 Task: Rename the powershell to "Powerlift".
Action: Mouse moved to (222, 5)
Screenshot: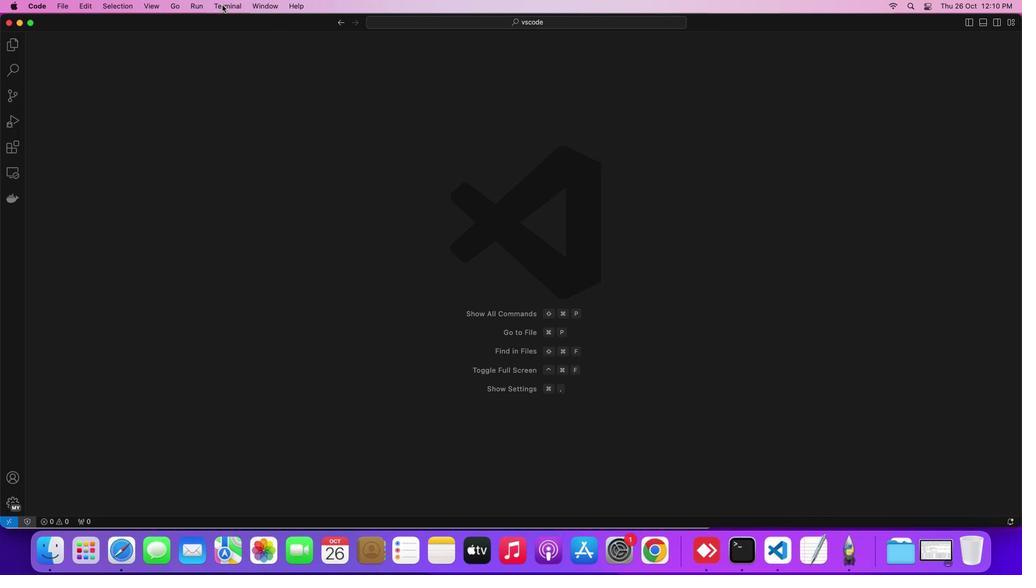 
Action: Mouse pressed left at (222, 5)
Screenshot: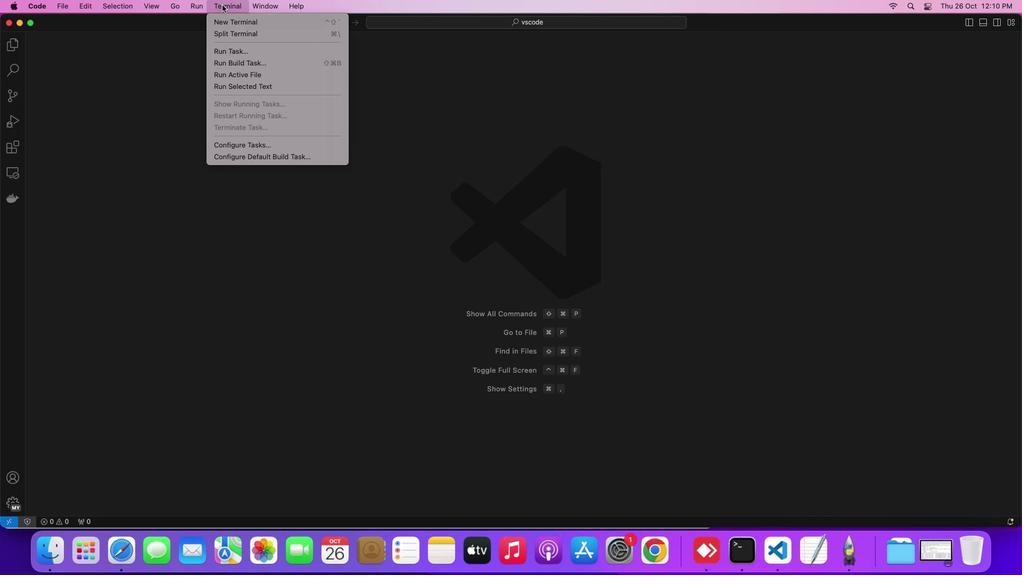 
Action: Mouse moved to (224, 20)
Screenshot: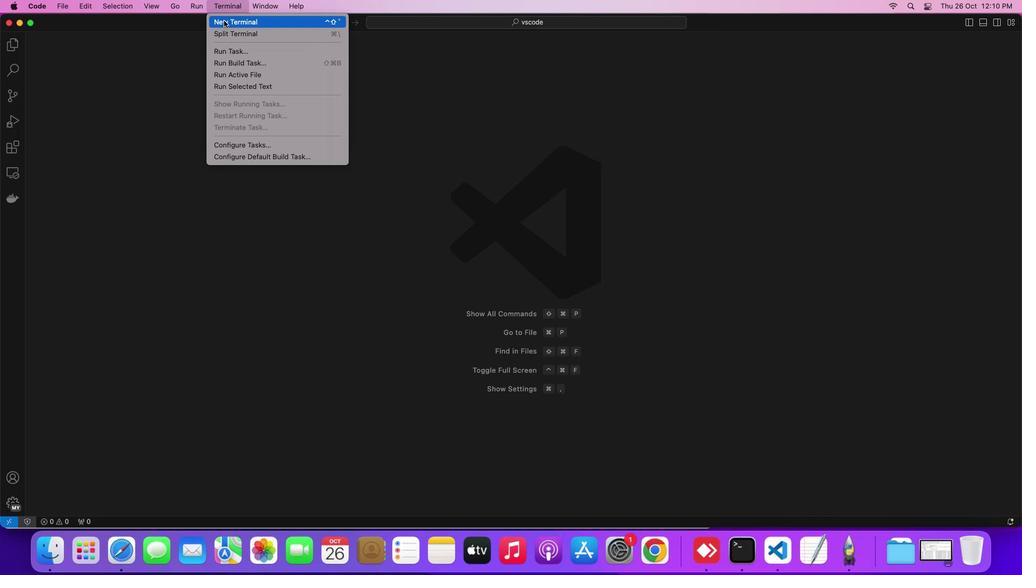 
Action: Mouse pressed left at (224, 20)
Screenshot: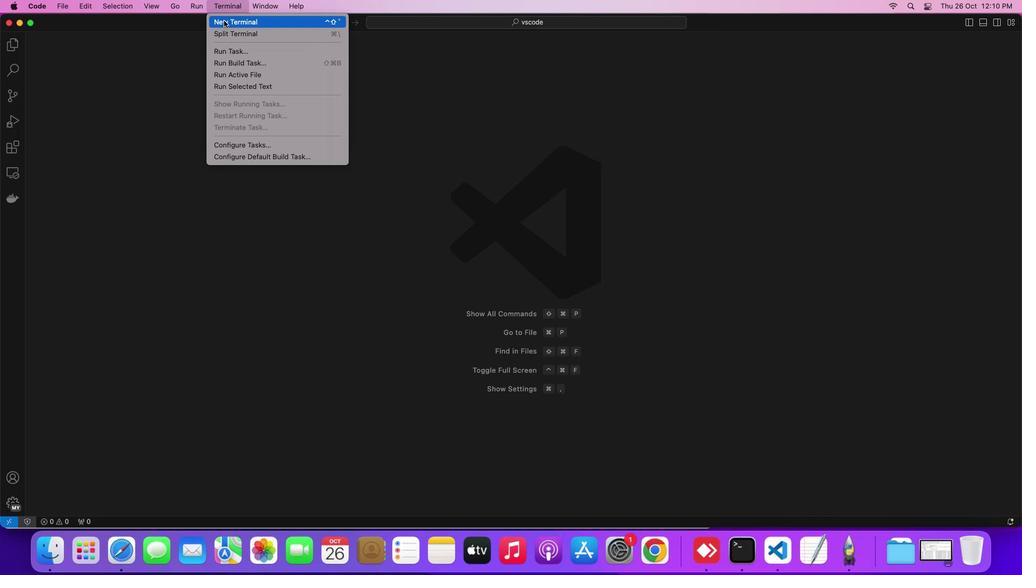 
Action: Mouse moved to (871, 319)
Screenshot: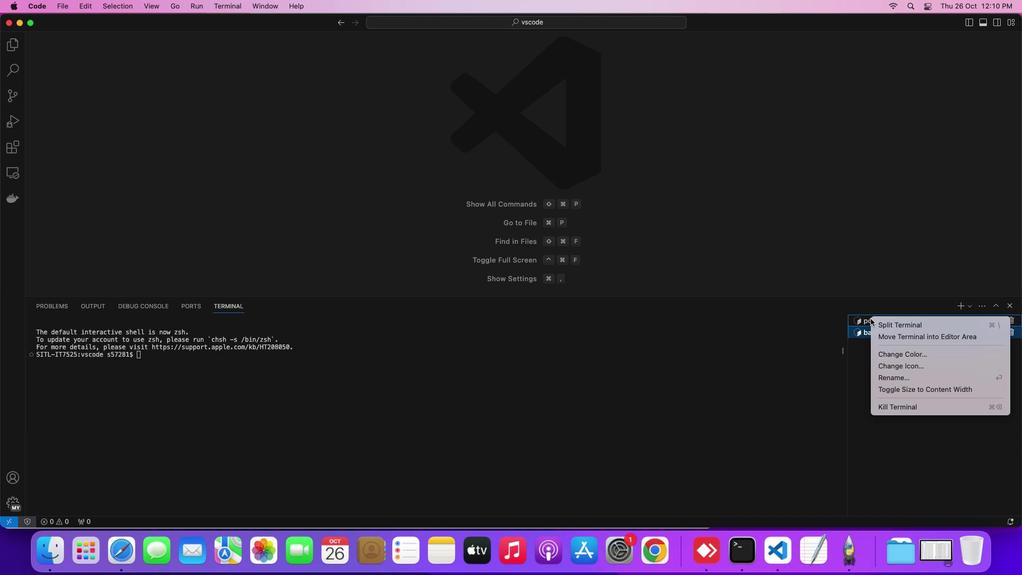 
Action: Mouse pressed right at (871, 319)
Screenshot: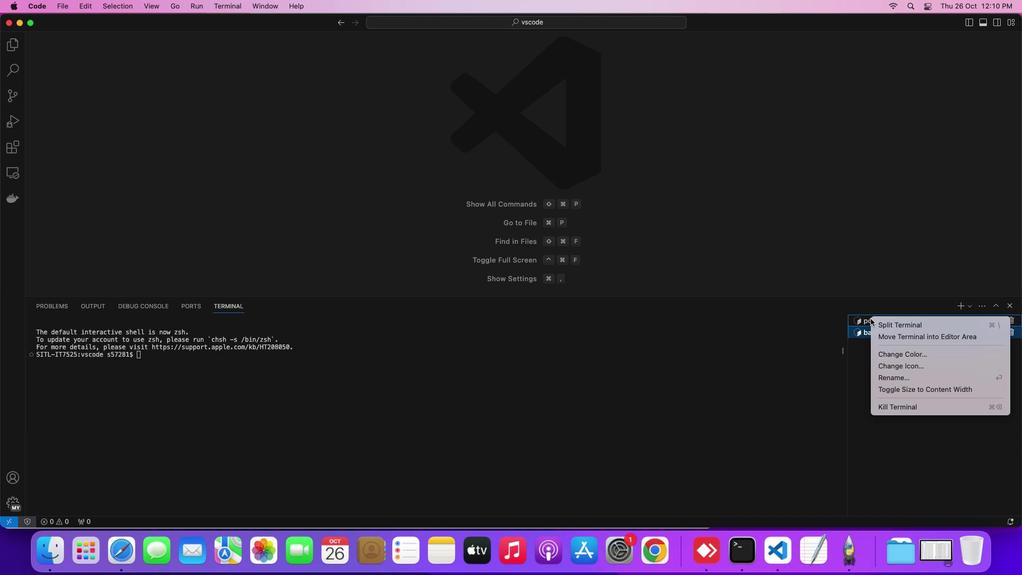 
Action: Mouse moved to (891, 377)
Screenshot: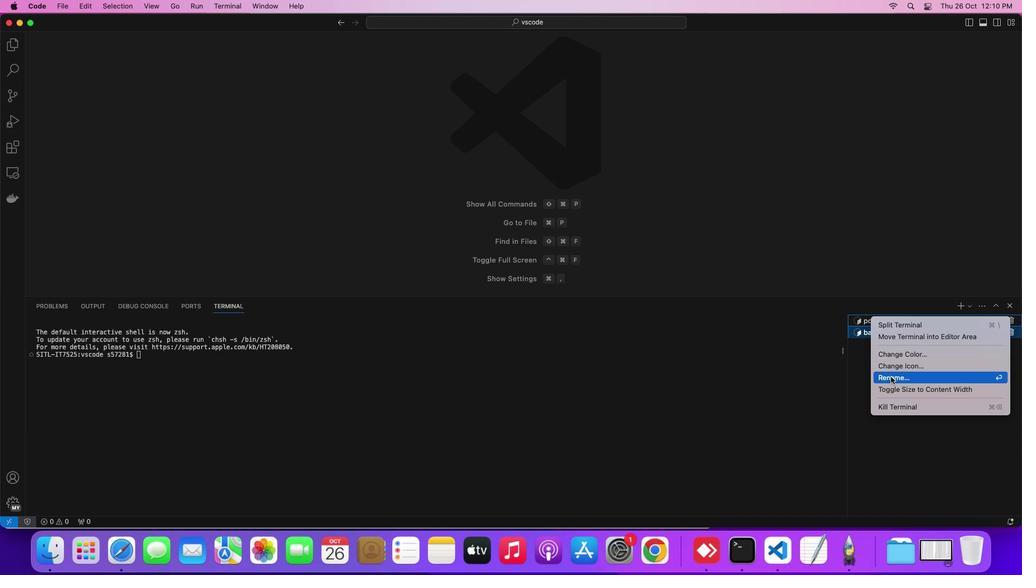 
Action: Mouse pressed left at (891, 377)
Screenshot: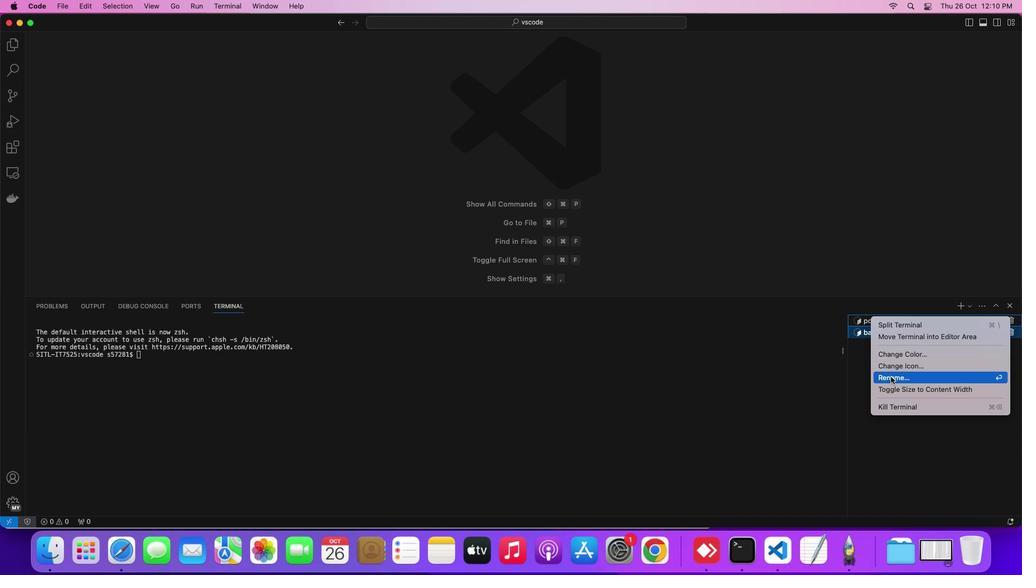 
Action: Mouse moved to (827, 307)
Screenshot: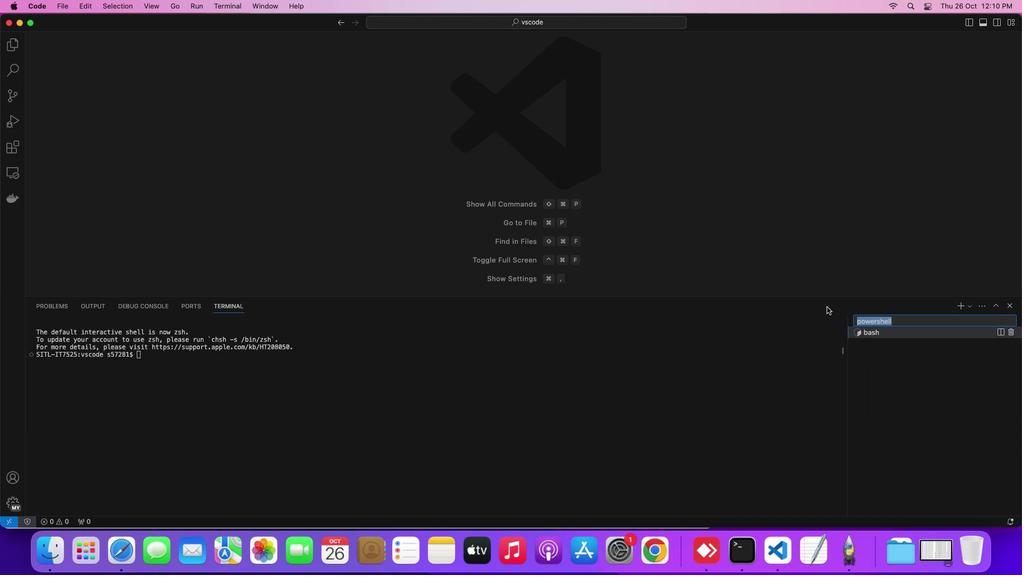 
Action: Key pressed Key.shift'P''o''w''e''r''l''i''f''t'Key.enter
Screenshot: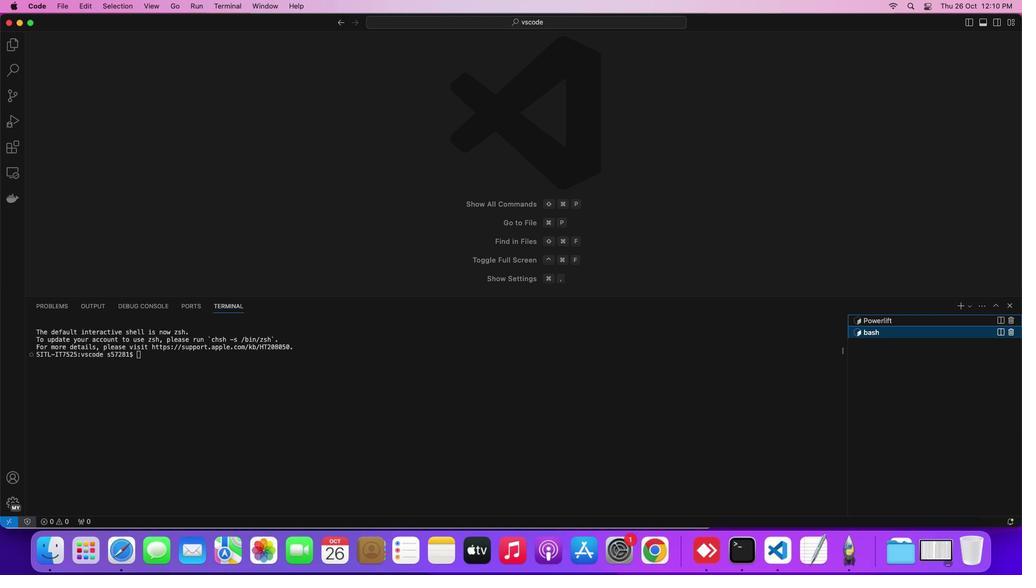 
Action: Mouse moved to (528, 312)
Screenshot: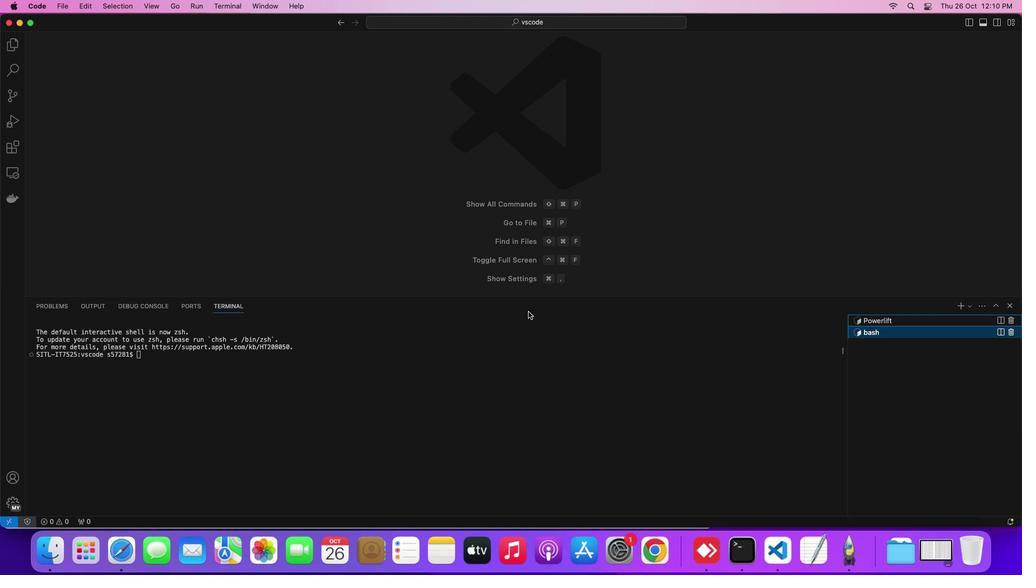 
